 Task: Start in the project ZoneTech the sprint 'Starburst', with a duration of 2 weeks.
Action: Mouse moved to (94, 183)
Screenshot: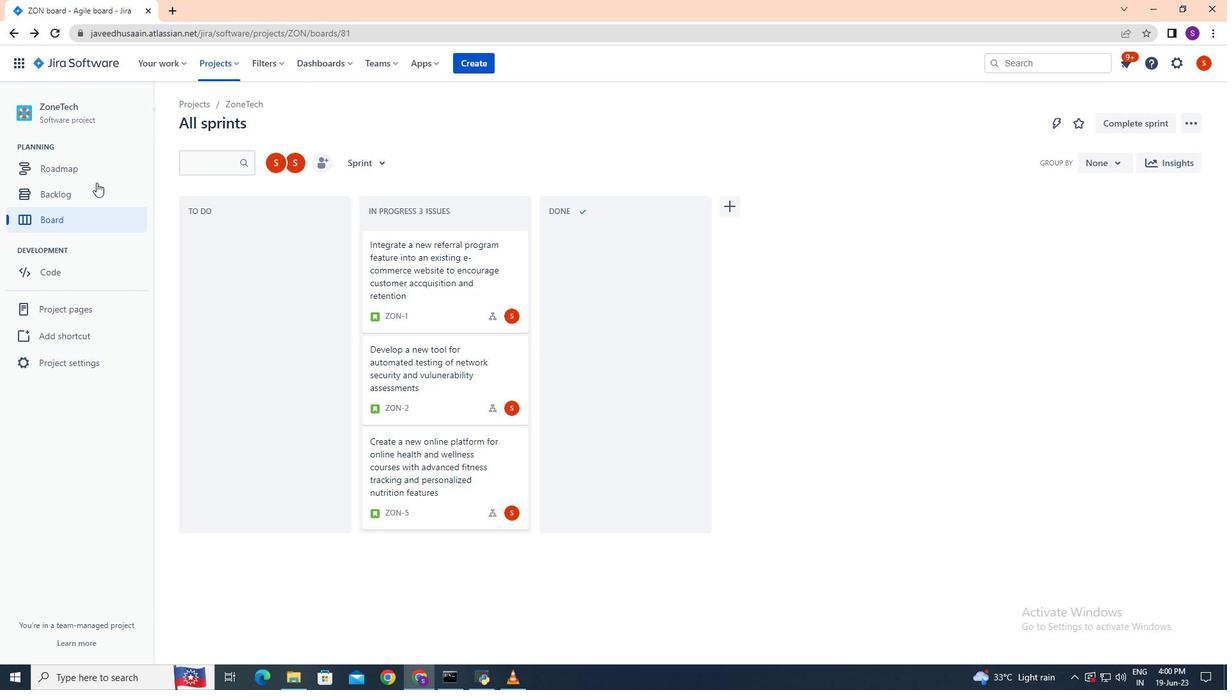 
Action: Mouse pressed left at (94, 183)
Screenshot: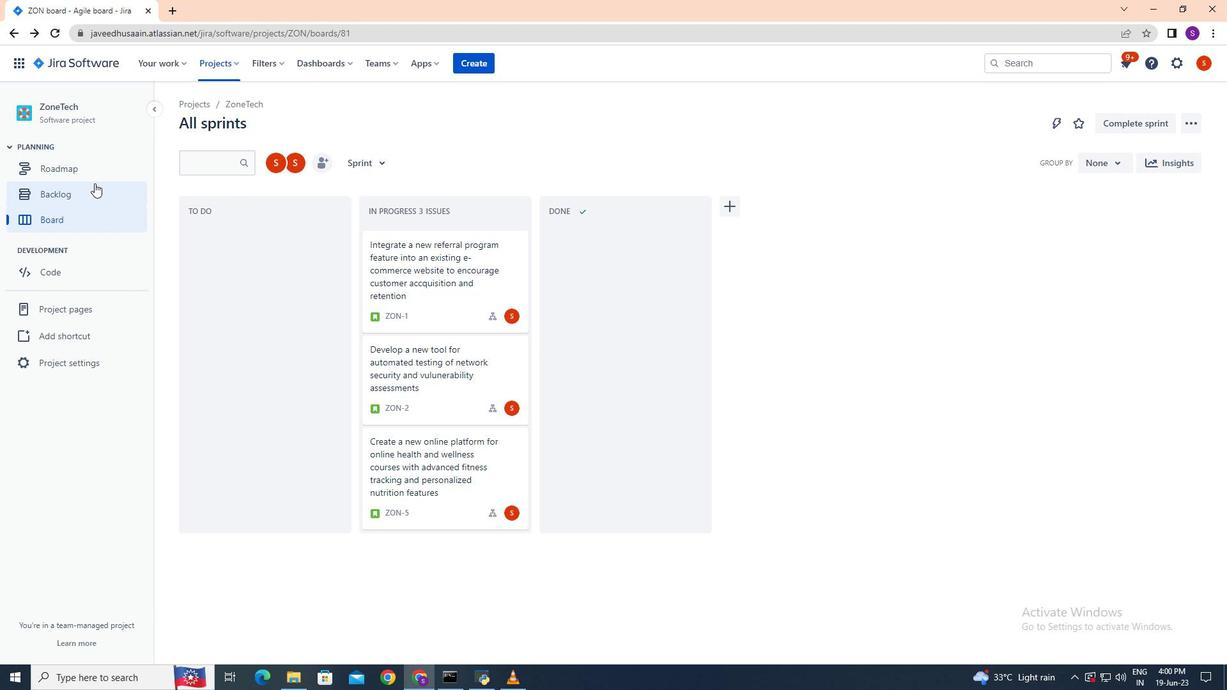 
Action: Mouse moved to (1140, 278)
Screenshot: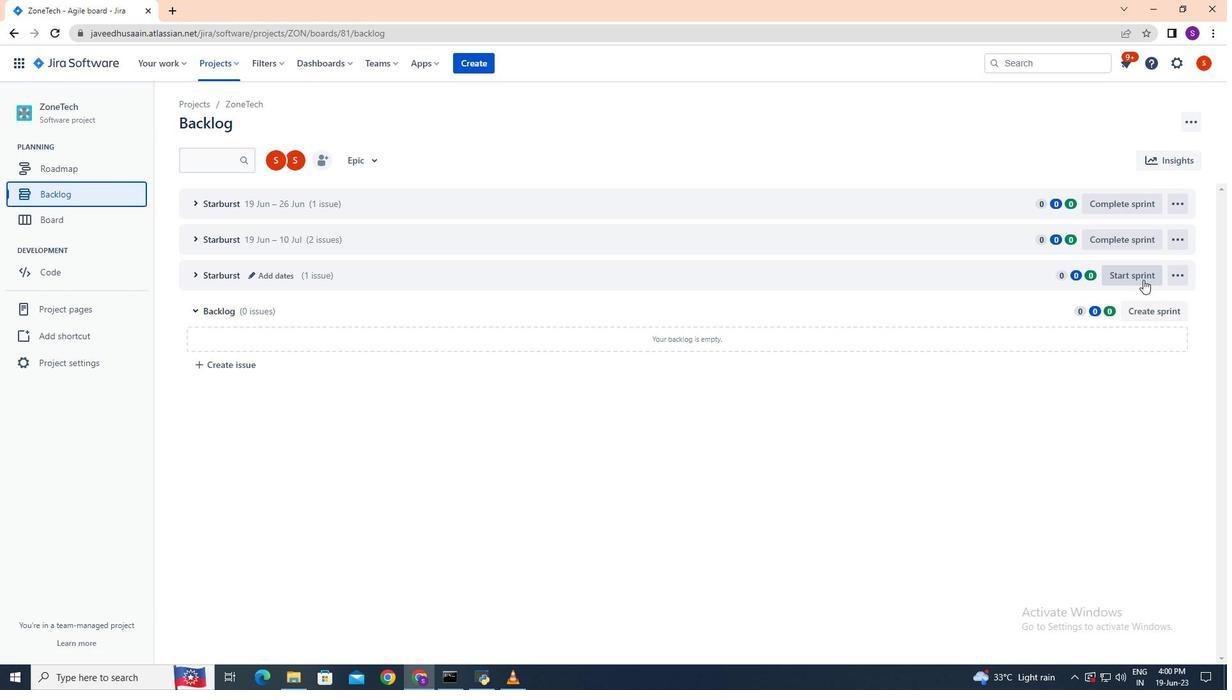 
Action: Mouse pressed left at (1140, 278)
Screenshot: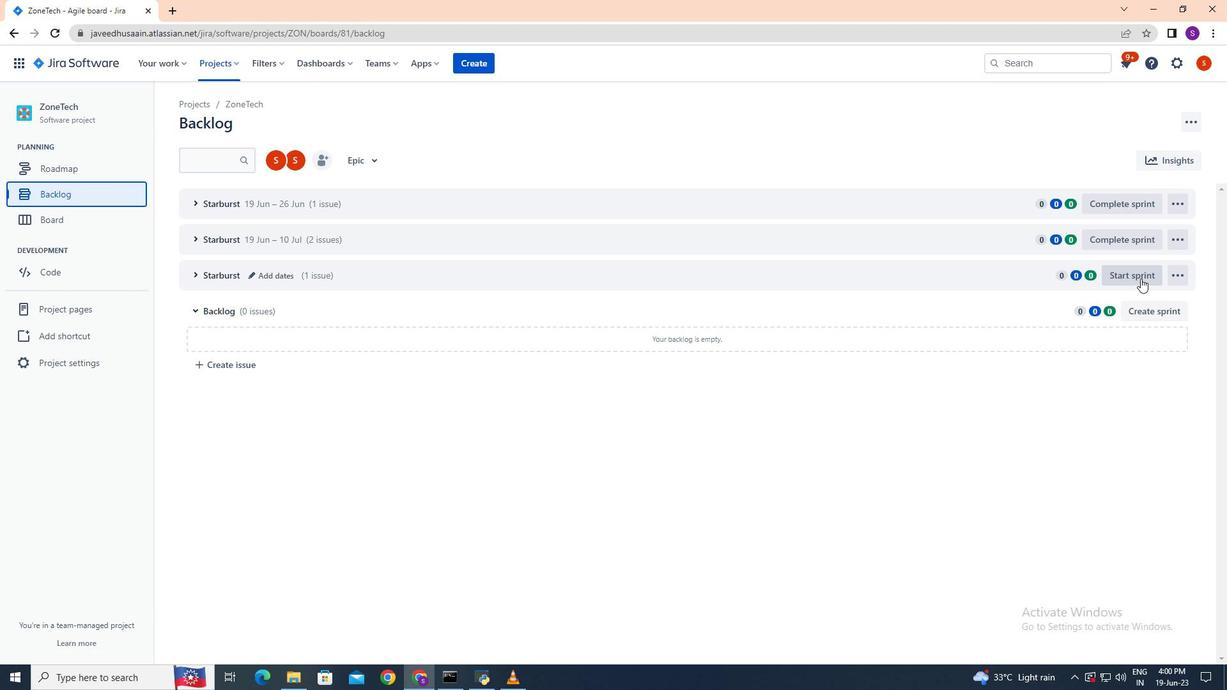 
Action: Mouse moved to (573, 224)
Screenshot: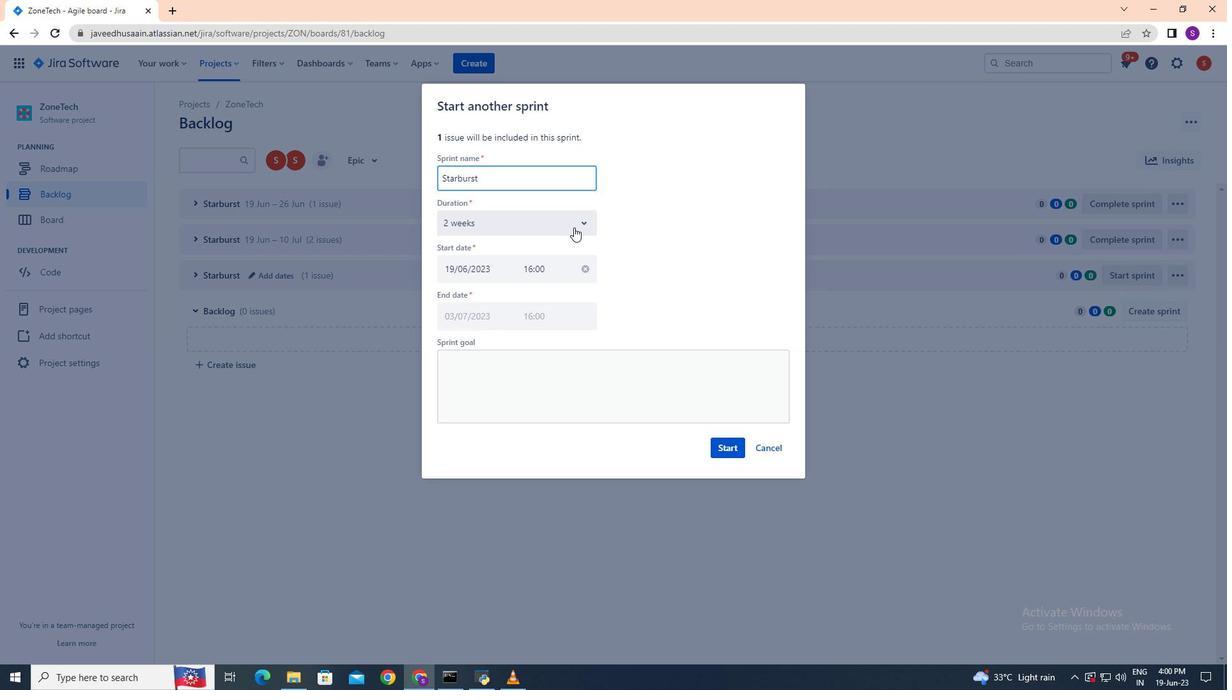 
Action: Mouse pressed left at (573, 224)
Screenshot: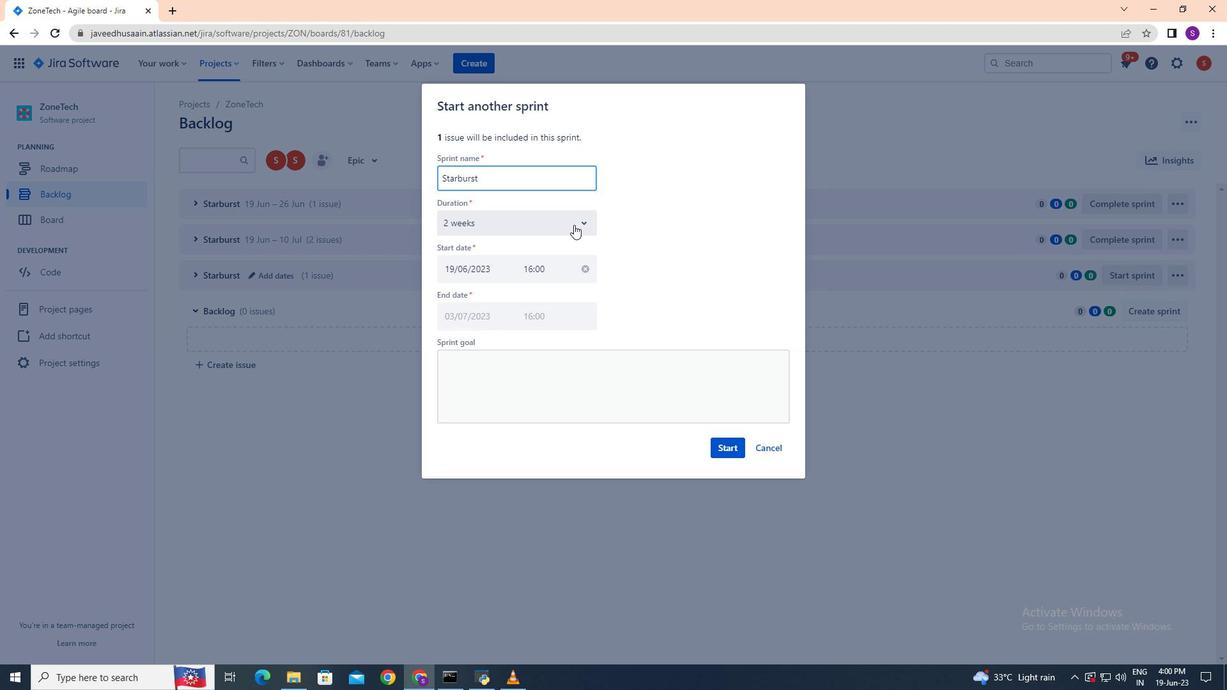 
Action: Mouse moved to (538, 283)
Screenshot: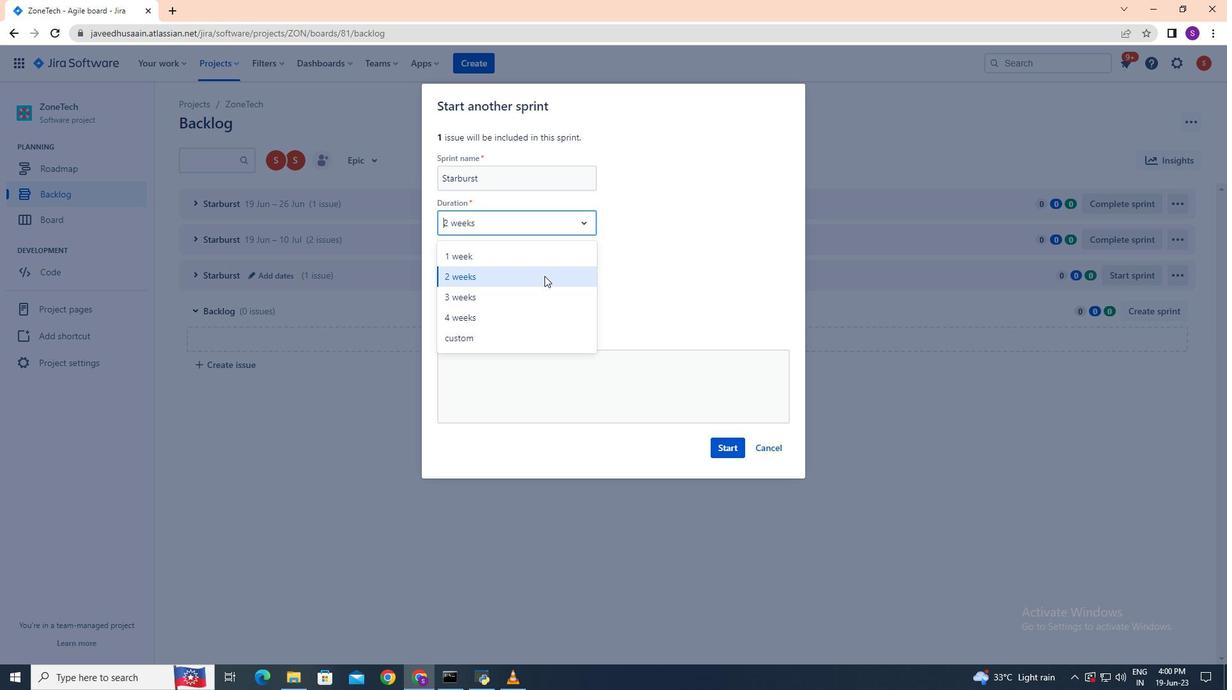 
Action: Mouse pressed left at (538, 283)
Screenshot: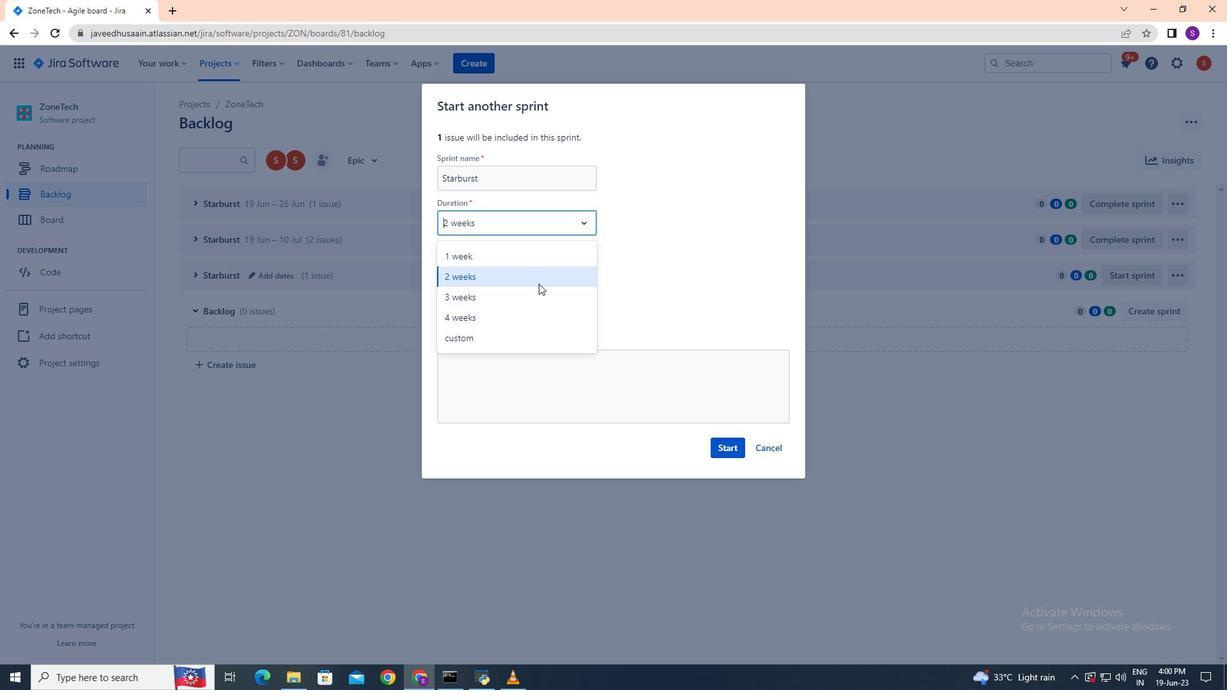 
Action: Mouse moved to (721, 442)
Screenshot: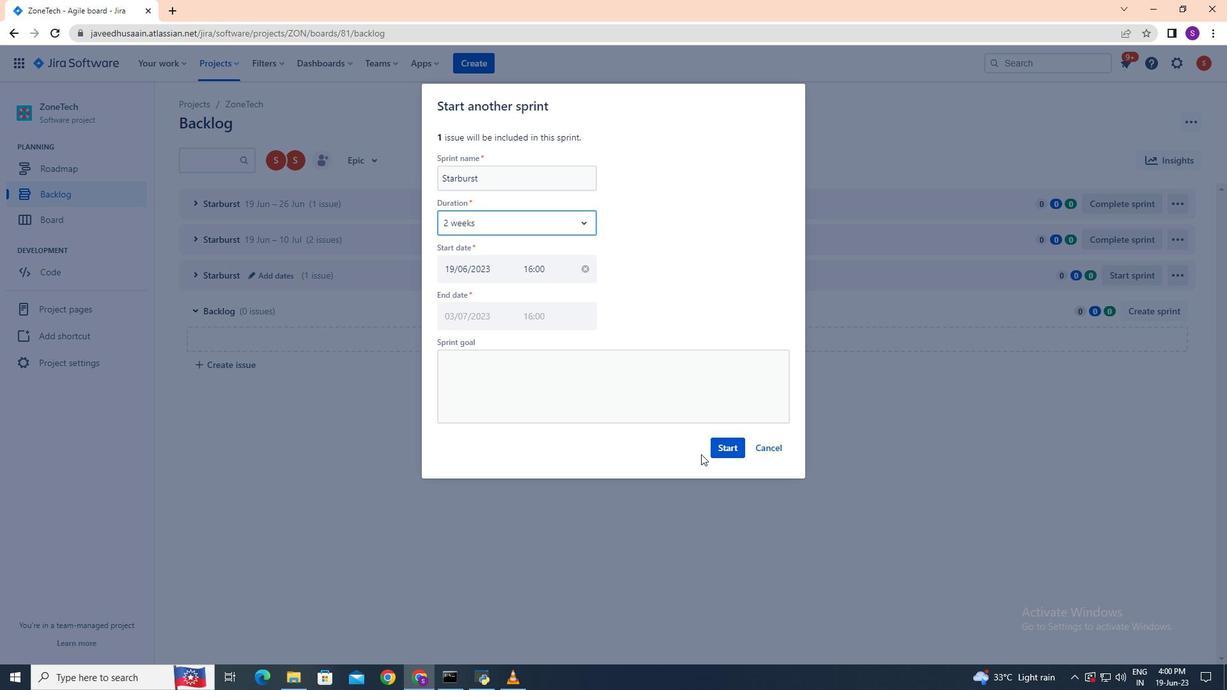 
Action: Mouse pressed left at (721, 442)
Screenshot: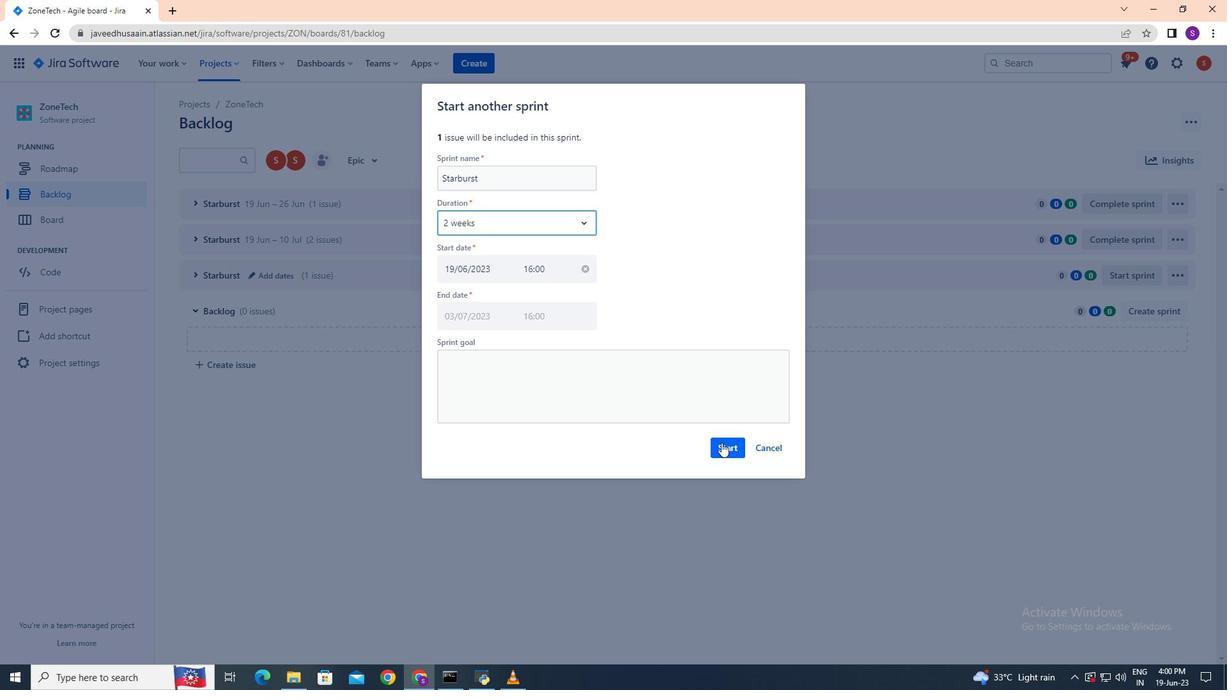
